 Task: Use Auto Open Door 2 Effect in this video Movie B.mp4
Action: Mouse moved to (241, 107)
Screenshot: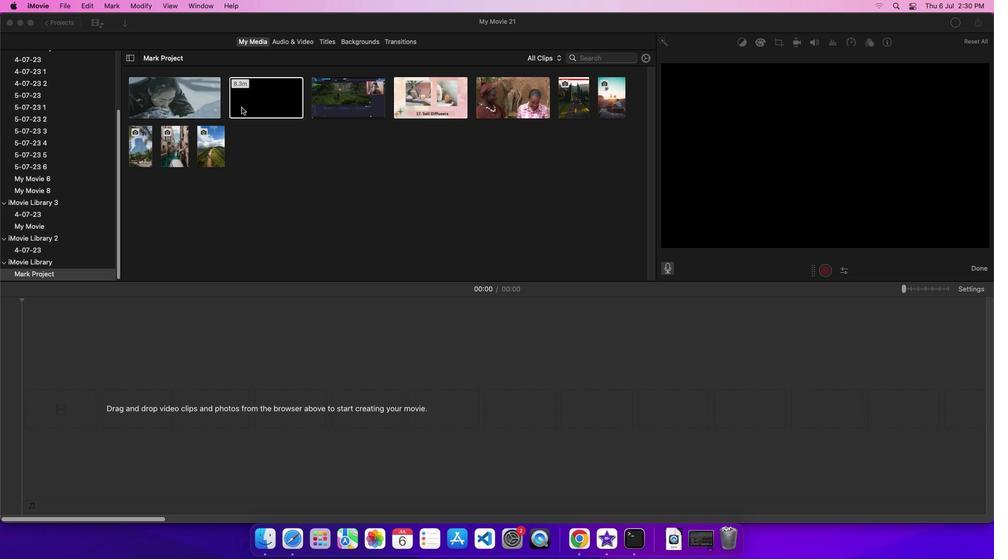 
Action: Mouse pressed left at (241, 107)
Screenshot: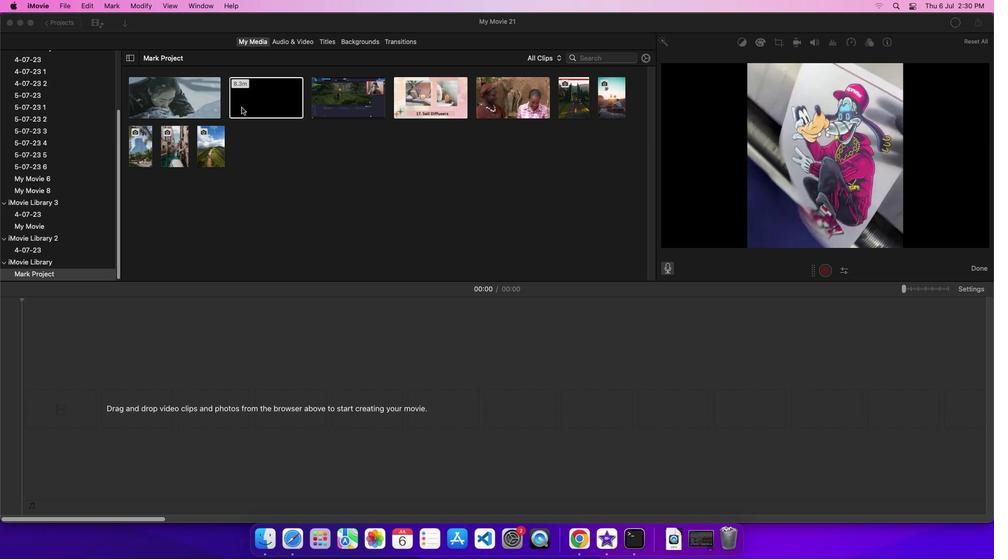 
Action: Mouse moved to (245, 104)
Screenshot: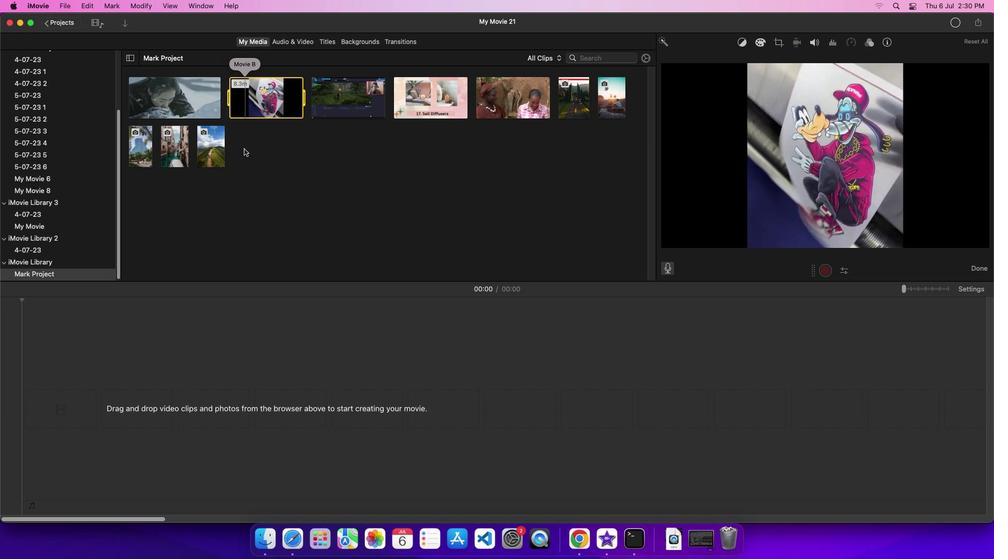 
Action: Mouse pressed left at (245, 104)
Screenshot: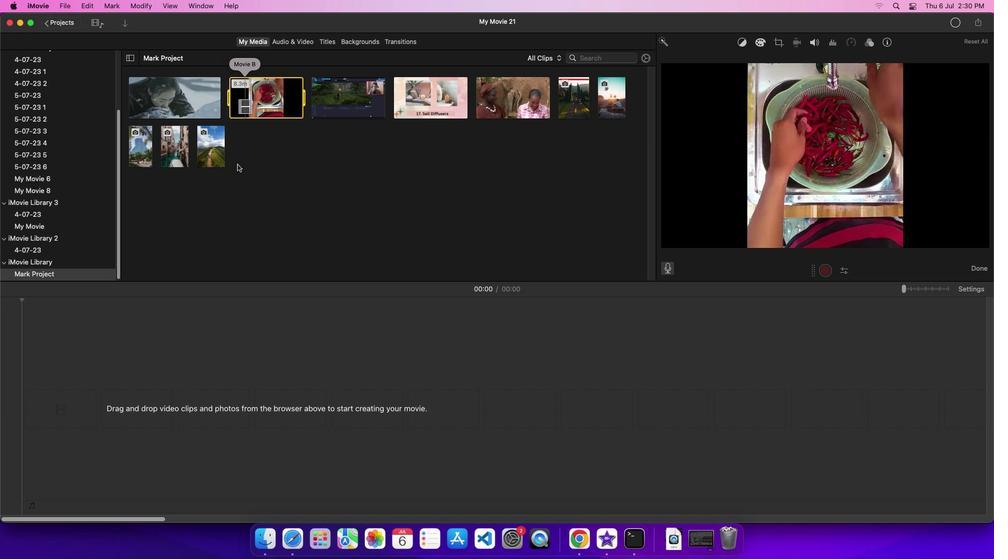 
Action: Mouse moved to (296, 40)
Screenshot: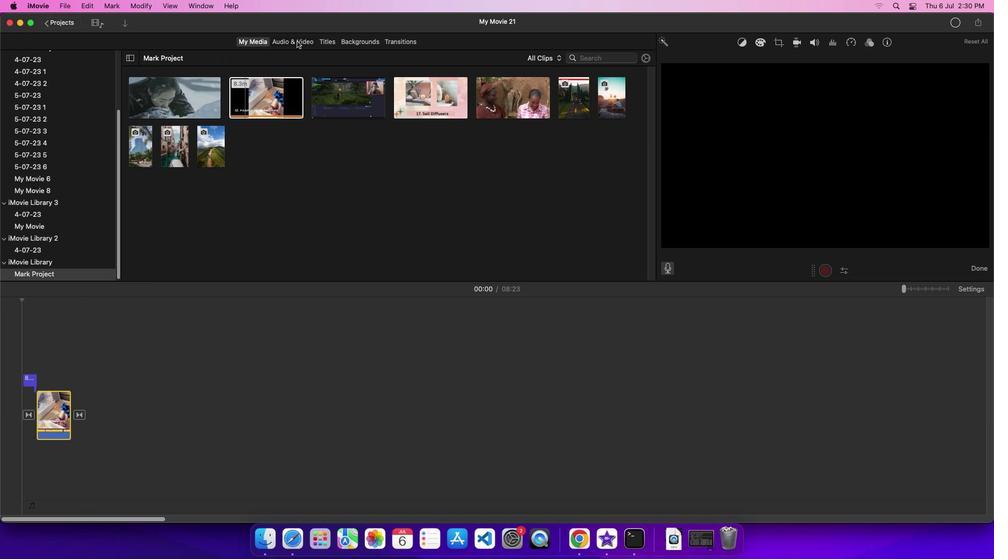 
Action: Mouse pressed left at (296, 40)
Screenshot: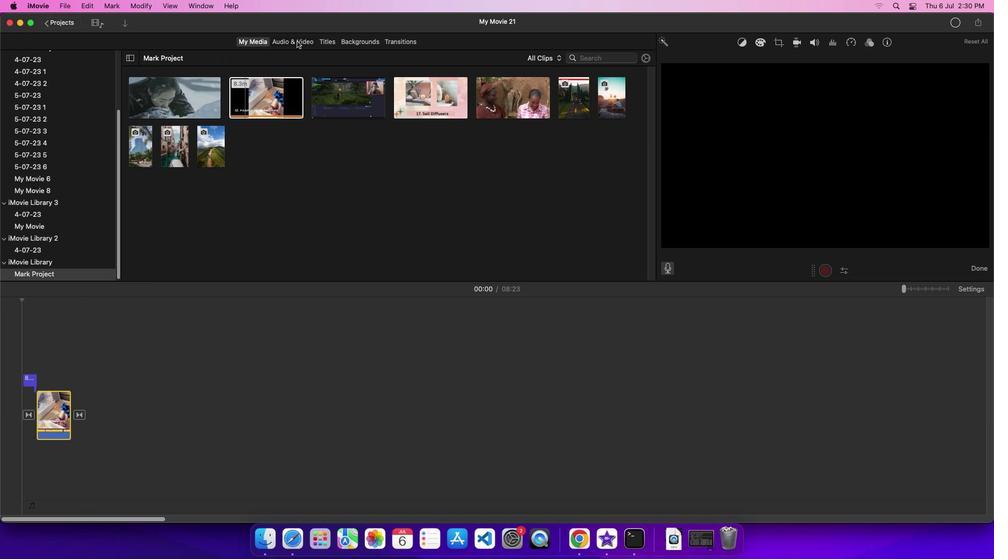 
Action: Mouse moved to (60, 94)
Screenshot: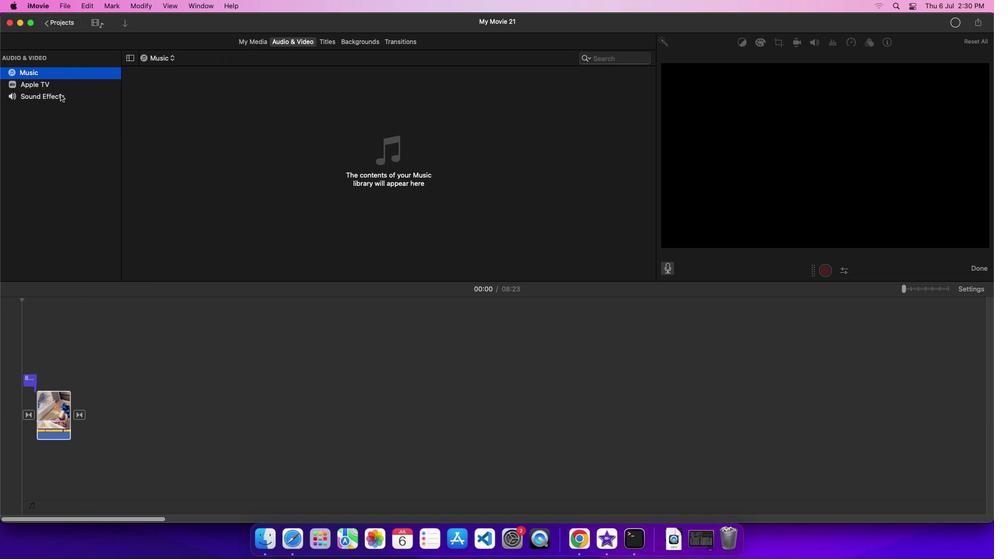 
Action: Mouse pressed left at (60, 94)
Screenshot: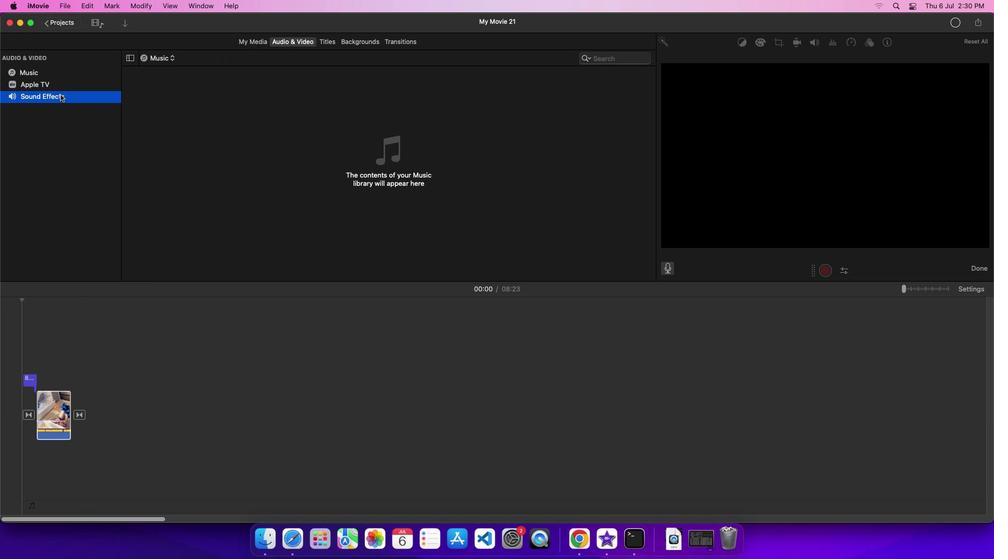 
Action: Mouse moved to (189, 234)
Screenshot: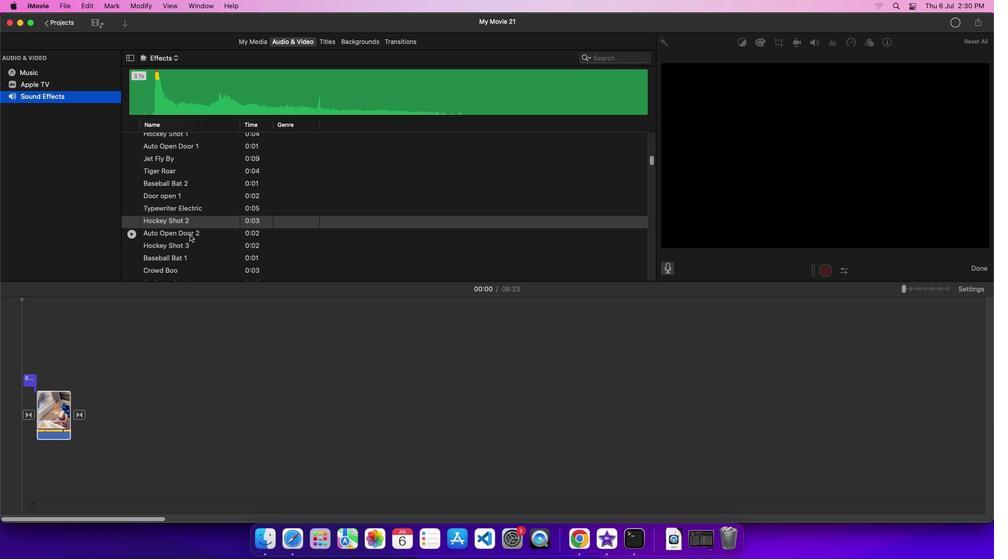 
Action: Mouse pressed left at (189, 234)
Screenshot: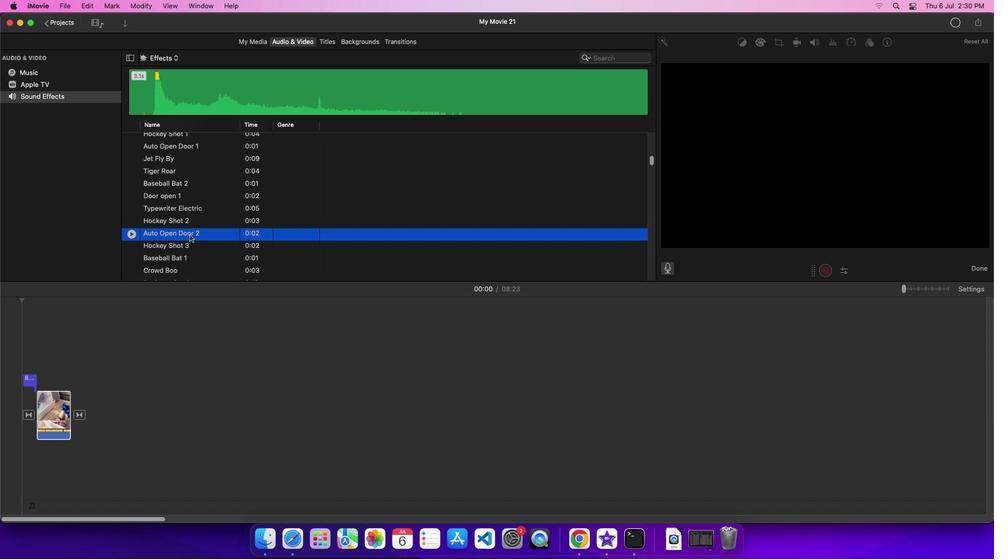 
Action: Mouse moved to (219, 236)
Screenshot: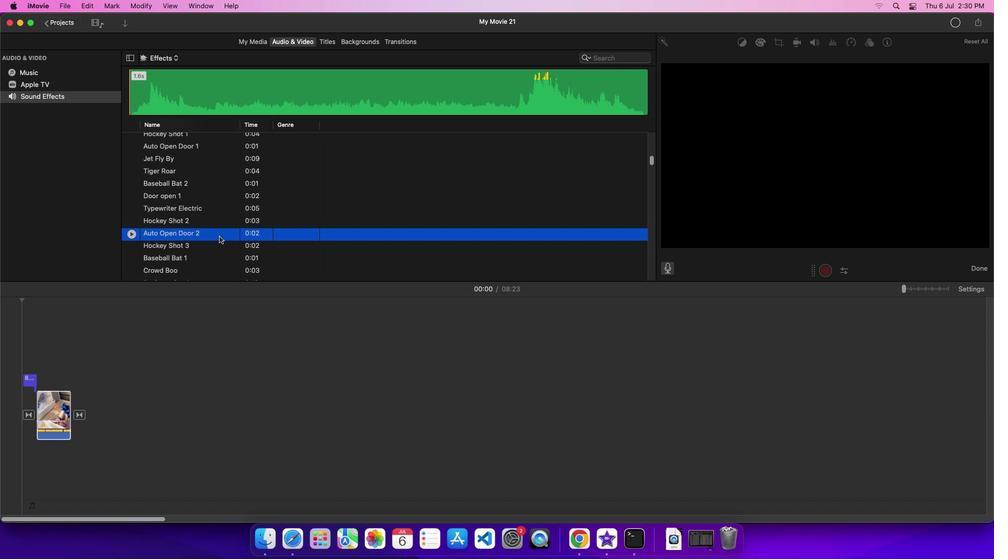
Action: Mouse pressed left at (219, 236)
Screenshot: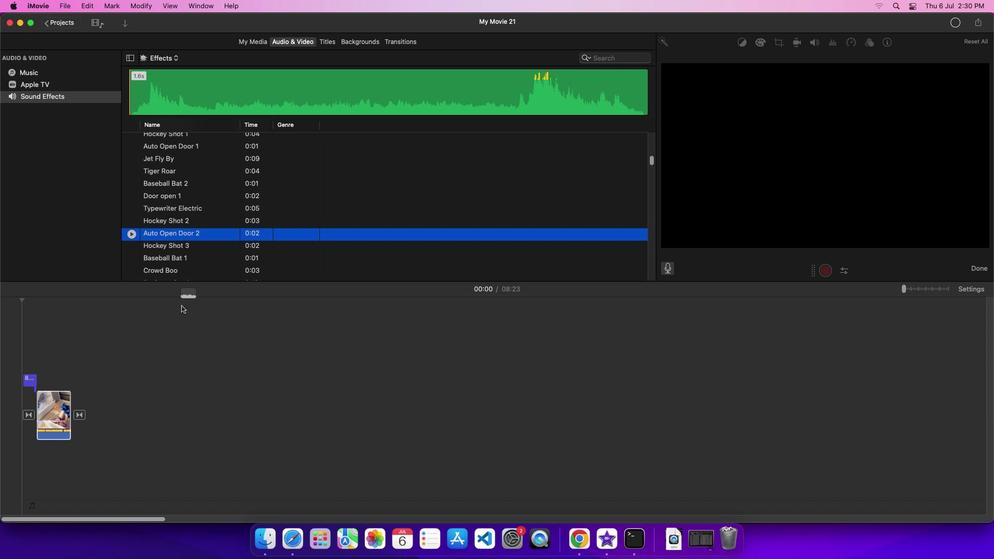 
Action: Mouse moved to (91, 444)
Screenshot: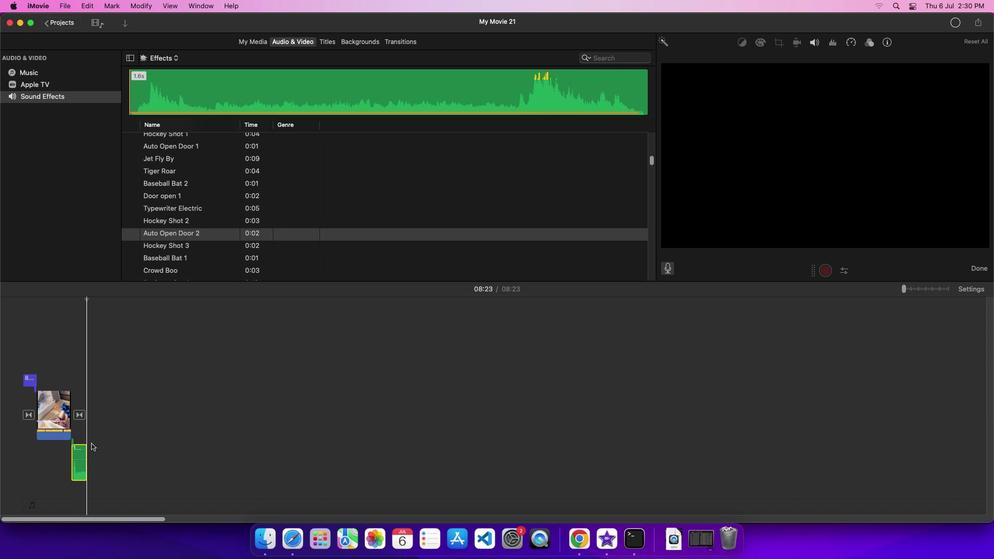 
